 Task: Create Card Social Media Analytics Review in Board Resource Allocation Platforms to Workspace Employee Assistance Programs. Create Card Animal Rights Review in Board Product Feedback Collection and Analysis to Workspace Employee Assistance Programs. Create Card Social Media Analytics Review in Board Public Relations Press Release Strategy and Execution to Workspace Employee Assistance Programs
Action: Mouse moved to (81, 291)
Screenshot: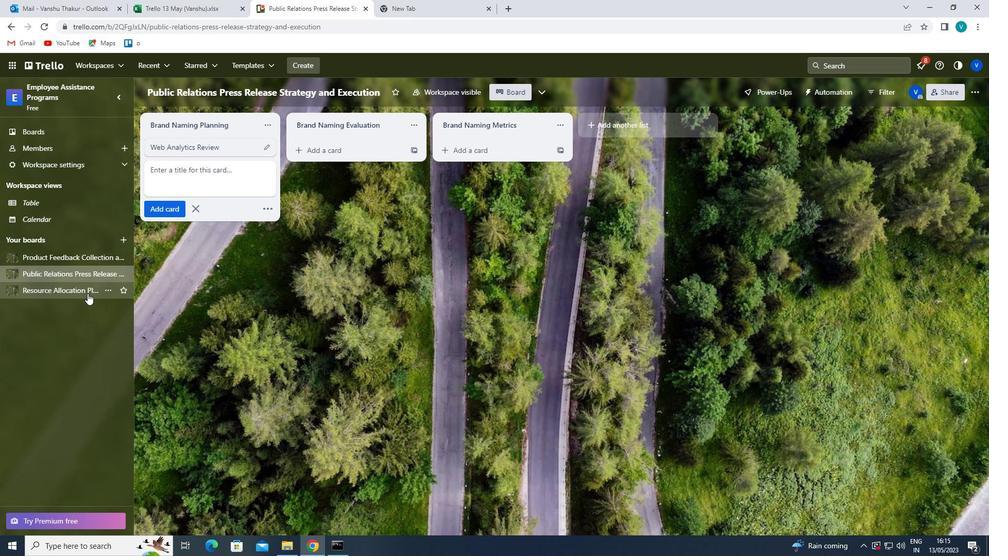 
Action: Mouse pressed left at (81, 291)
Screenshot: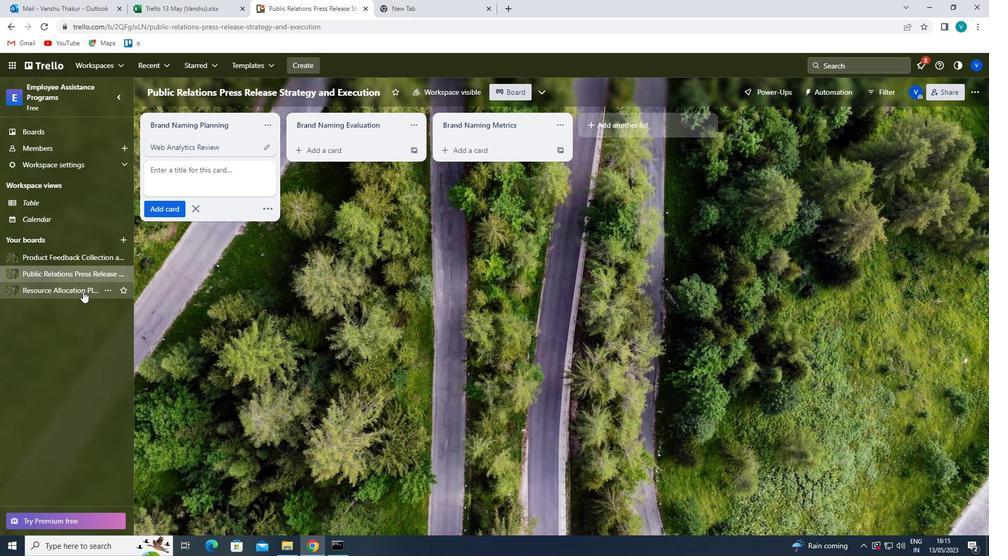 
Action: Mouse moved to (366, 152)
Screenshot: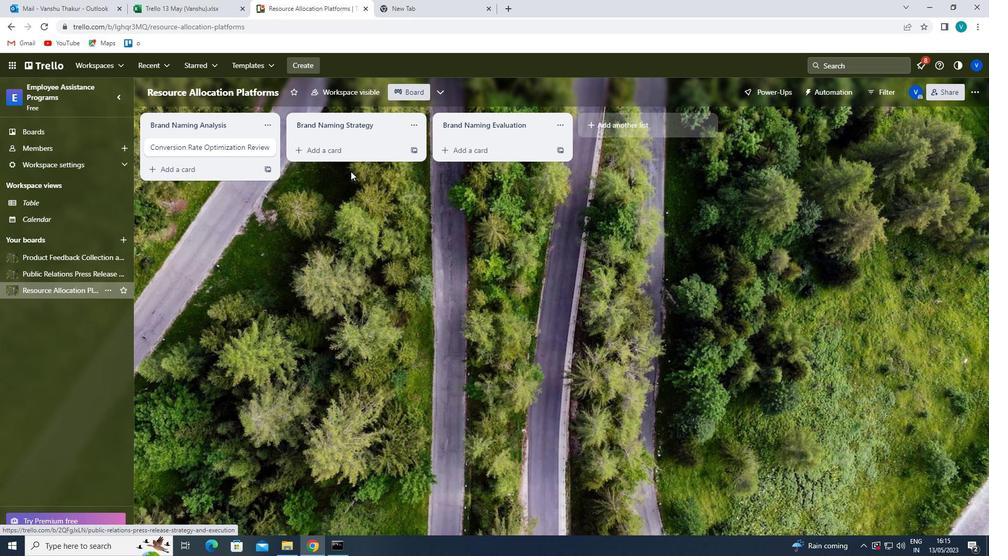 
Action: Mouse pressed left at (366, 152)
Screenshot: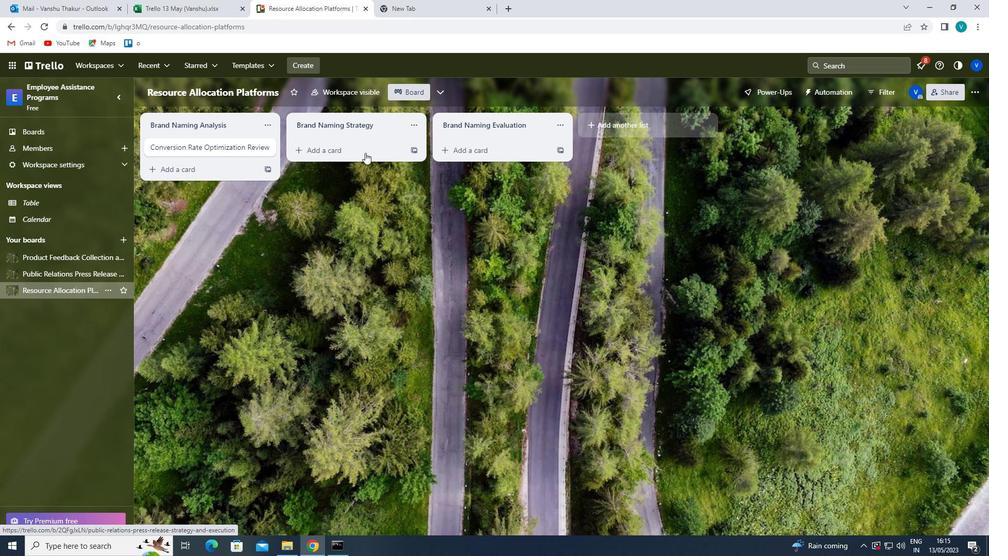 
Action: Key pressed <Key.shift>SOCIAL<Key.space><Key.shift>MEDIA<Key.space><Key.shift>REVIEW<Key.enter>
Screenshot: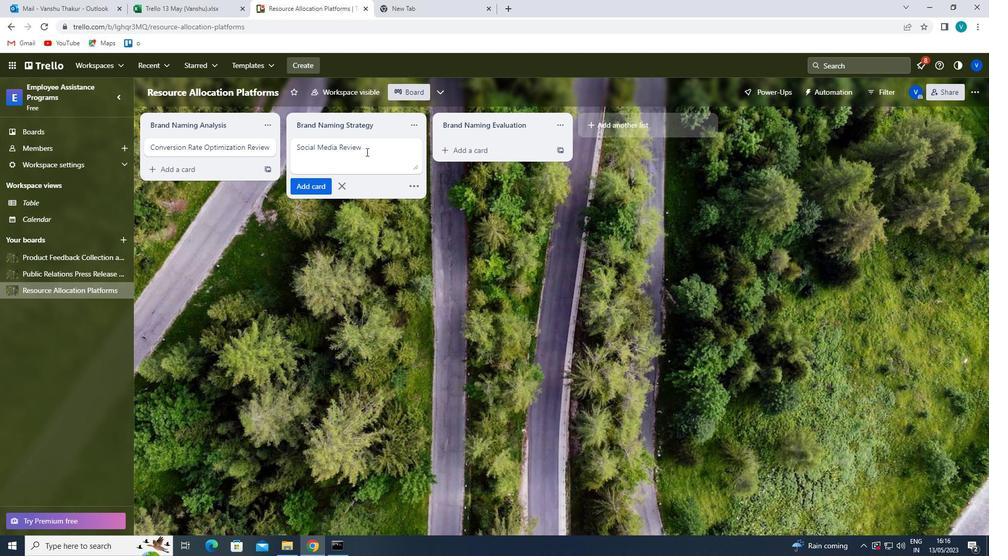 
Action: Mouse moved to (71, 254)
Screenshot: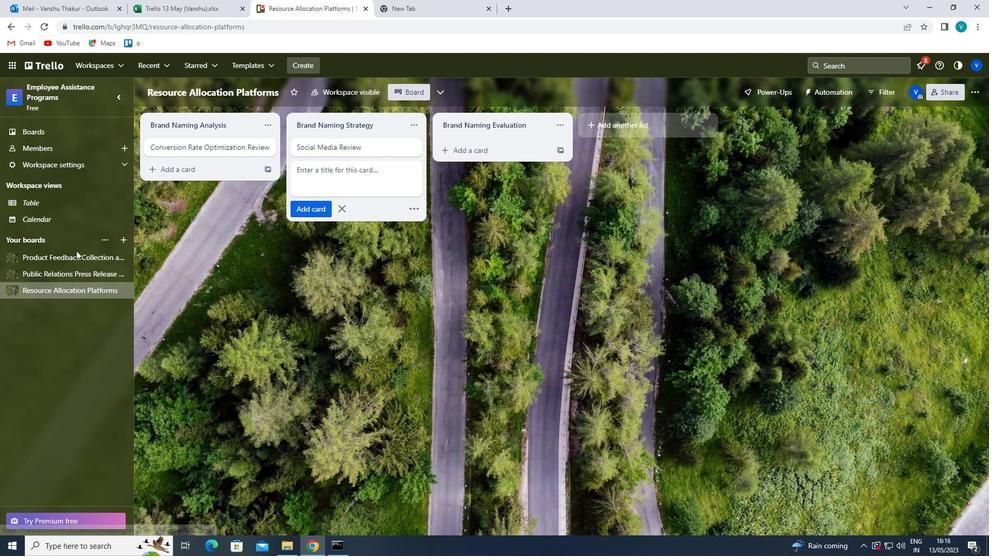 
Action: Mouse pressed left at (71, 254)
Screenshot: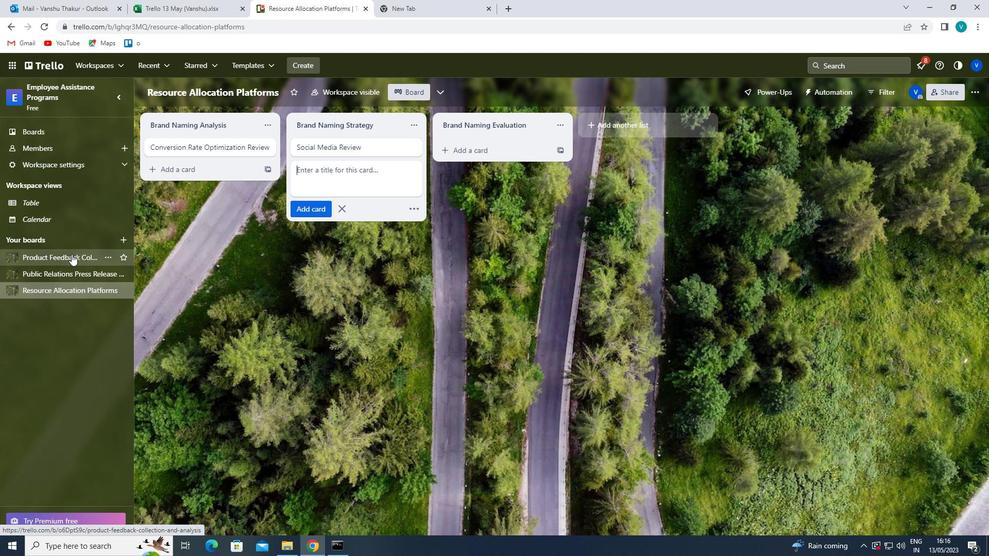
Action: Mouse moved to (349, 147)
Screenshot: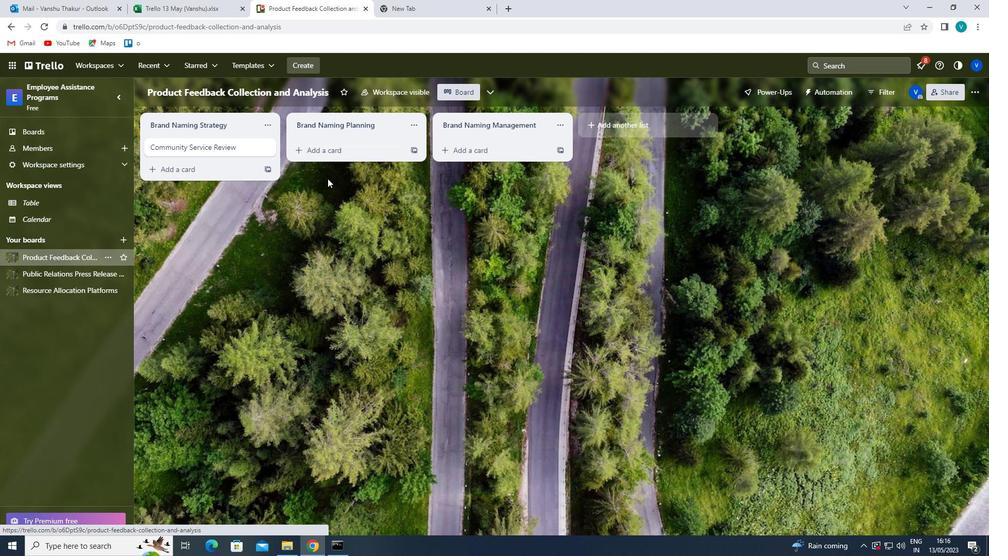
Action: Mouse pressed left at (349, 147)
Screenshot: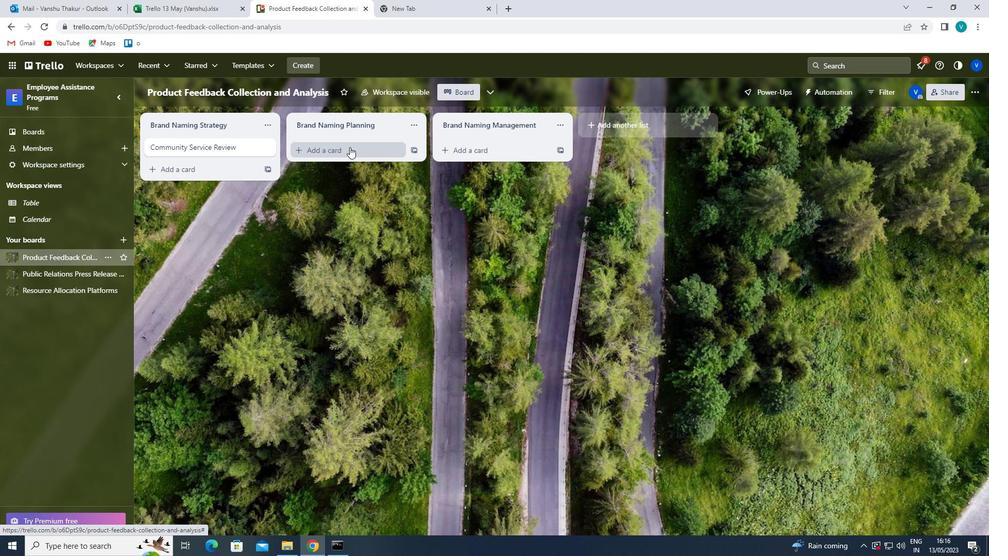 
Action: Mouse moved to (342, 142)
Screenshot: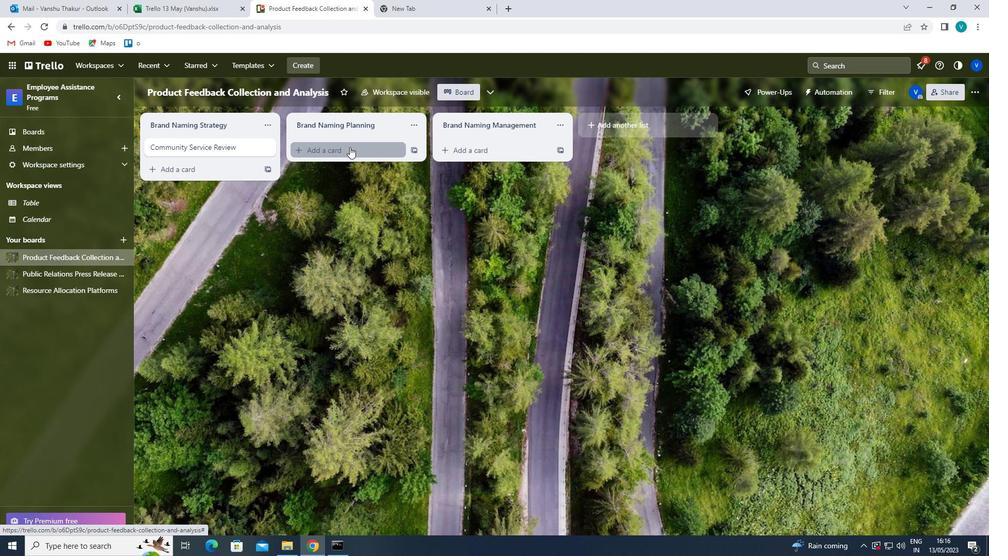 
Action: Key pressed <Key.shift>ANIMAL<Key.space><Key.shift>RIGHTS
Screenshot: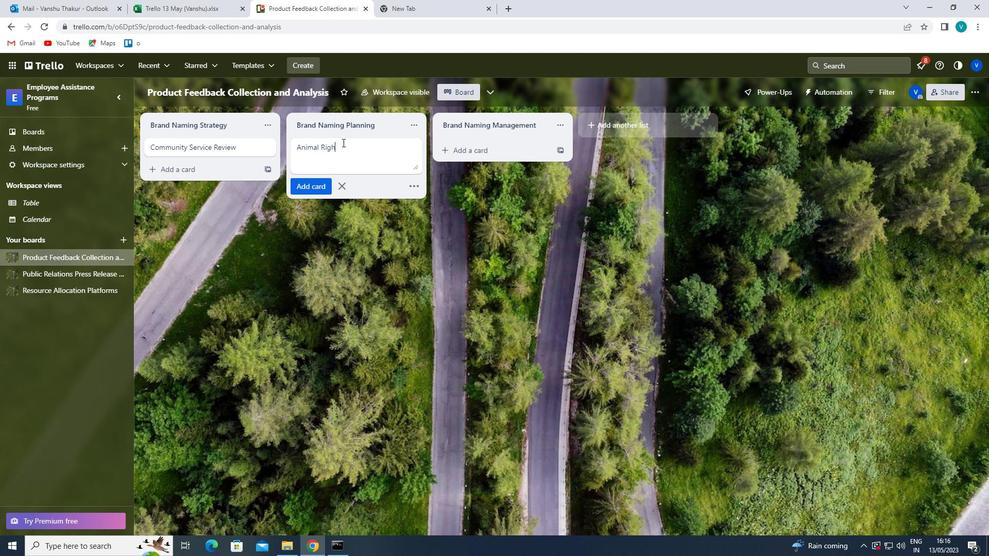 
Action: Mouse moved to (342, 142)
Screenshot: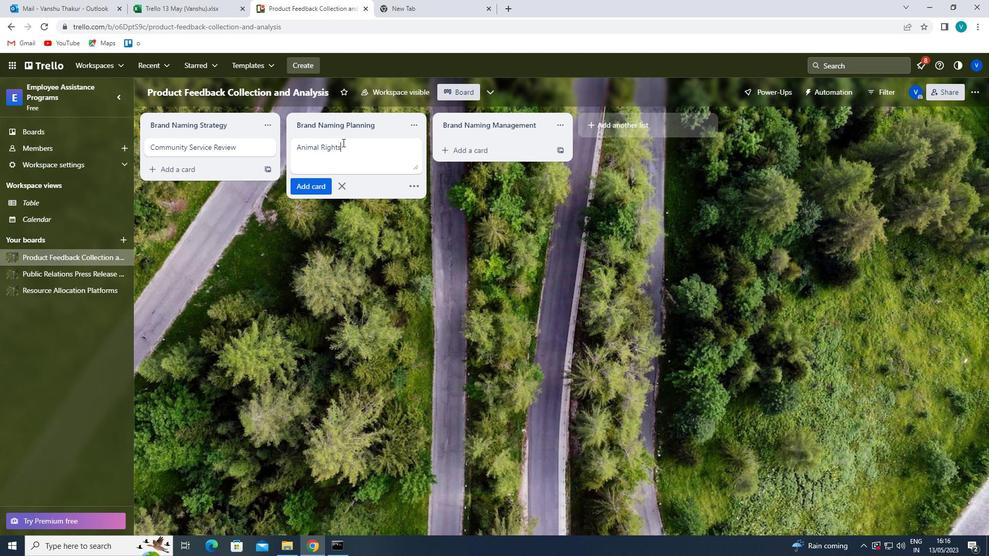 
Action: Key pressed <Key.space><Key.shift>REVIEW<Key.enter>
Screenshot: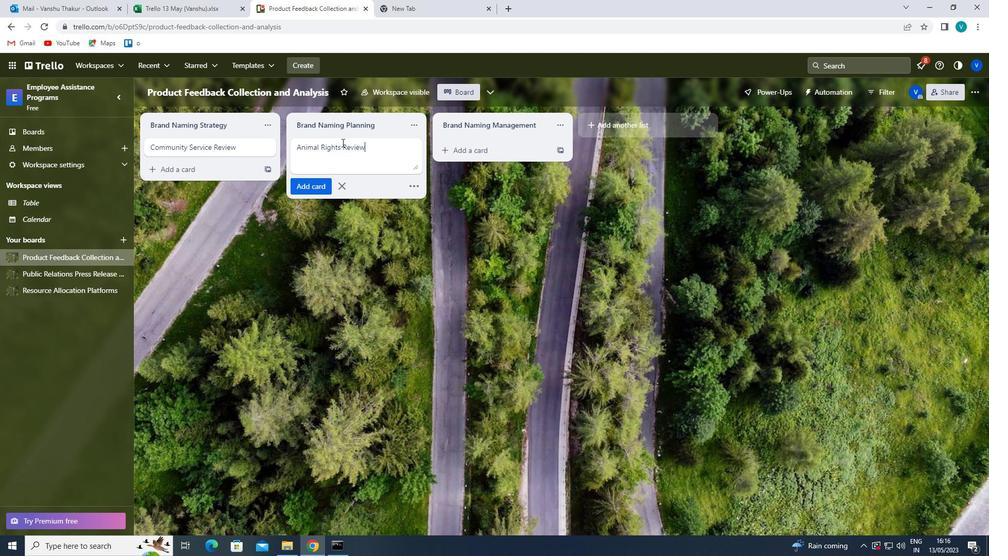 
Action: Mouse moved to (70, 271)
Screenshot: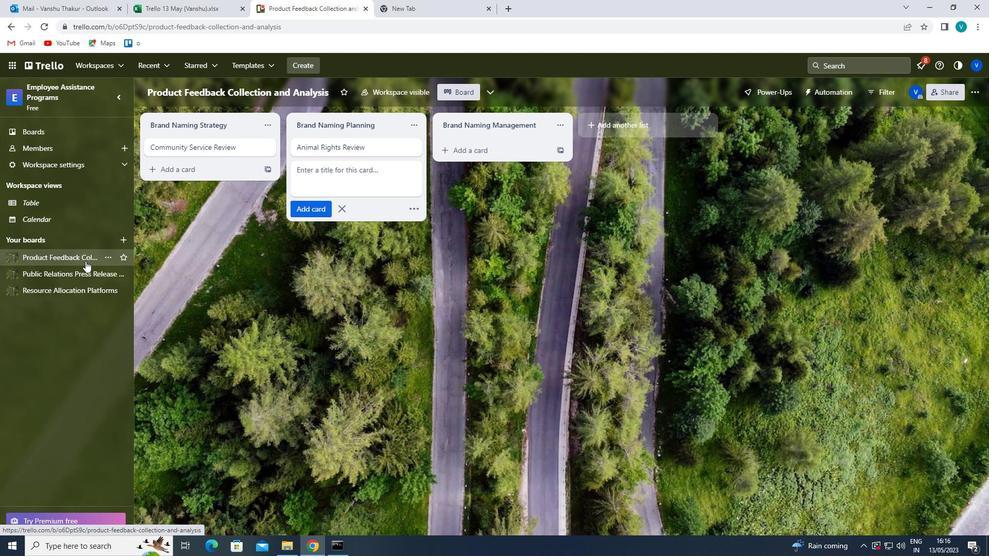 
Action: Mouse pressed left at (70, 271)
Screenshot: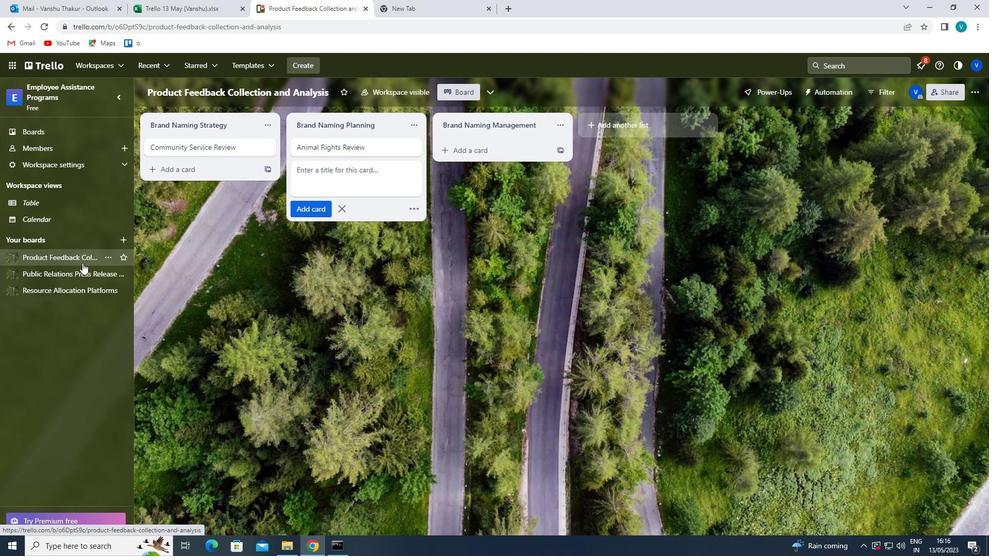 
Action: Mouse moved to (352, 151)
Screenshot: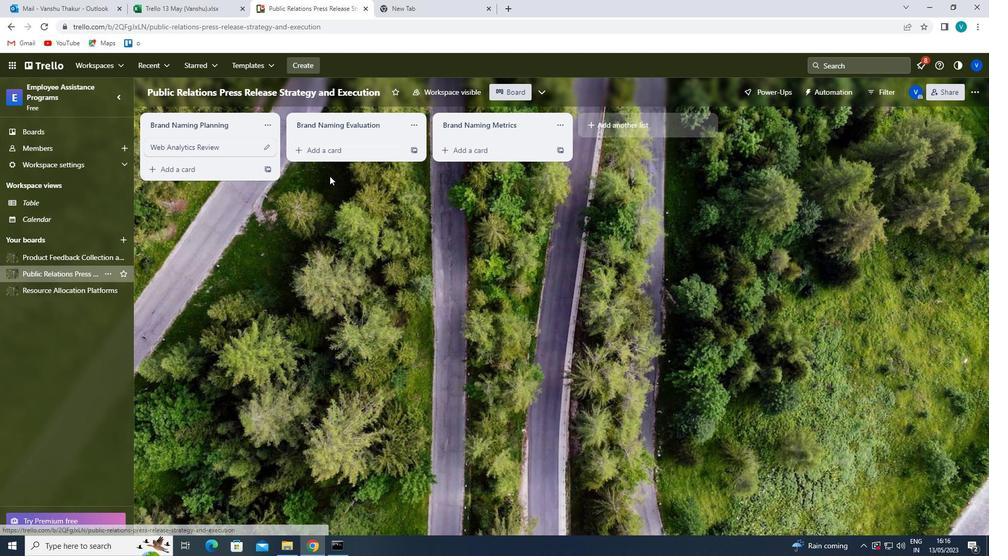 
Action: Mouse pressed left at (352, 151)
Screenshot: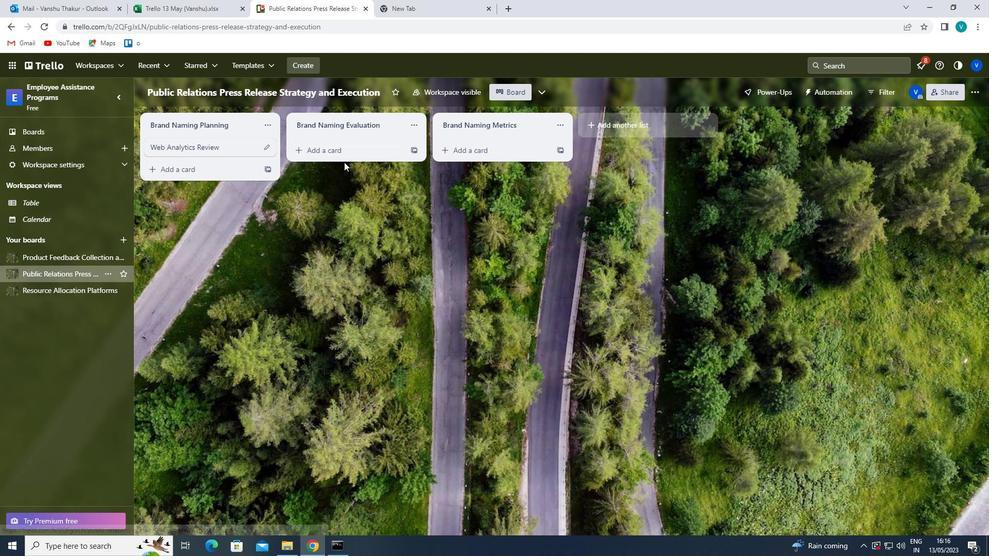 
Action: Key pressed <Key.shift>SOCIAL<Key.space><Key.shift>MEDOI<Key.backspace><Key.backspace>IA<Key.space><Key.shift>ANALYTICS<Key.space><Key.shift>REVIEW<Key.enter>
Screenshot: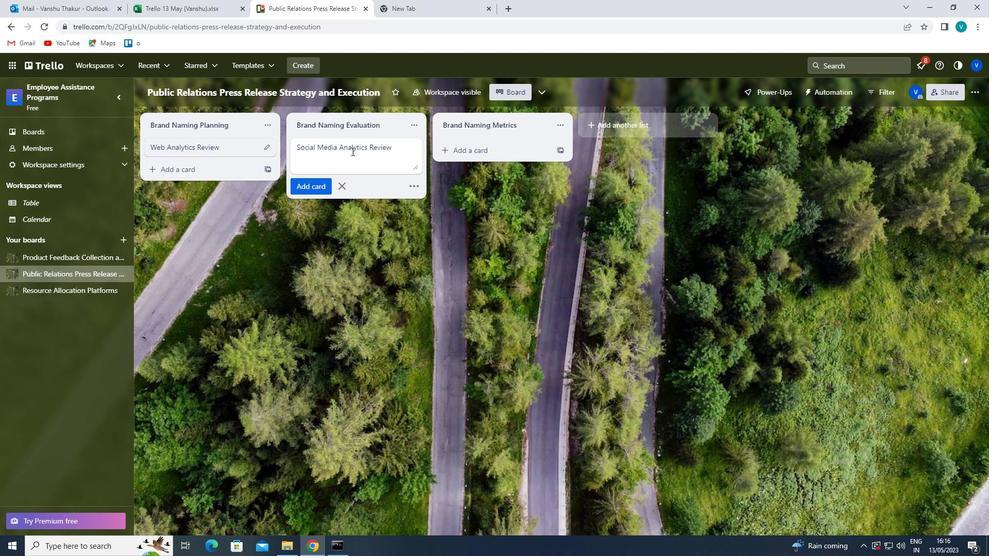 
